 Task: Look for products from Sprouts only.
Action: Mouse moved to (24, 112)
Screenshot: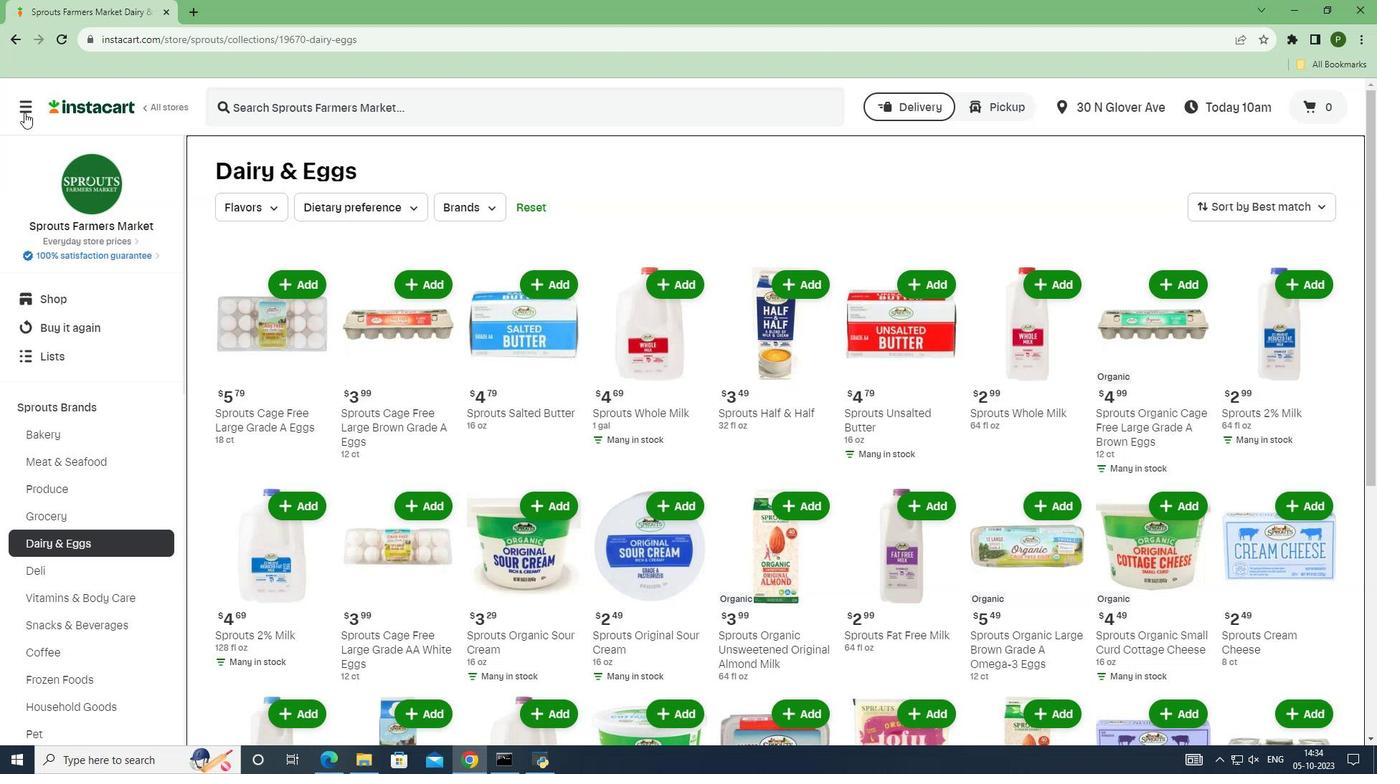 
Action: Mouse pressed left at (24, 112)
Screenshot: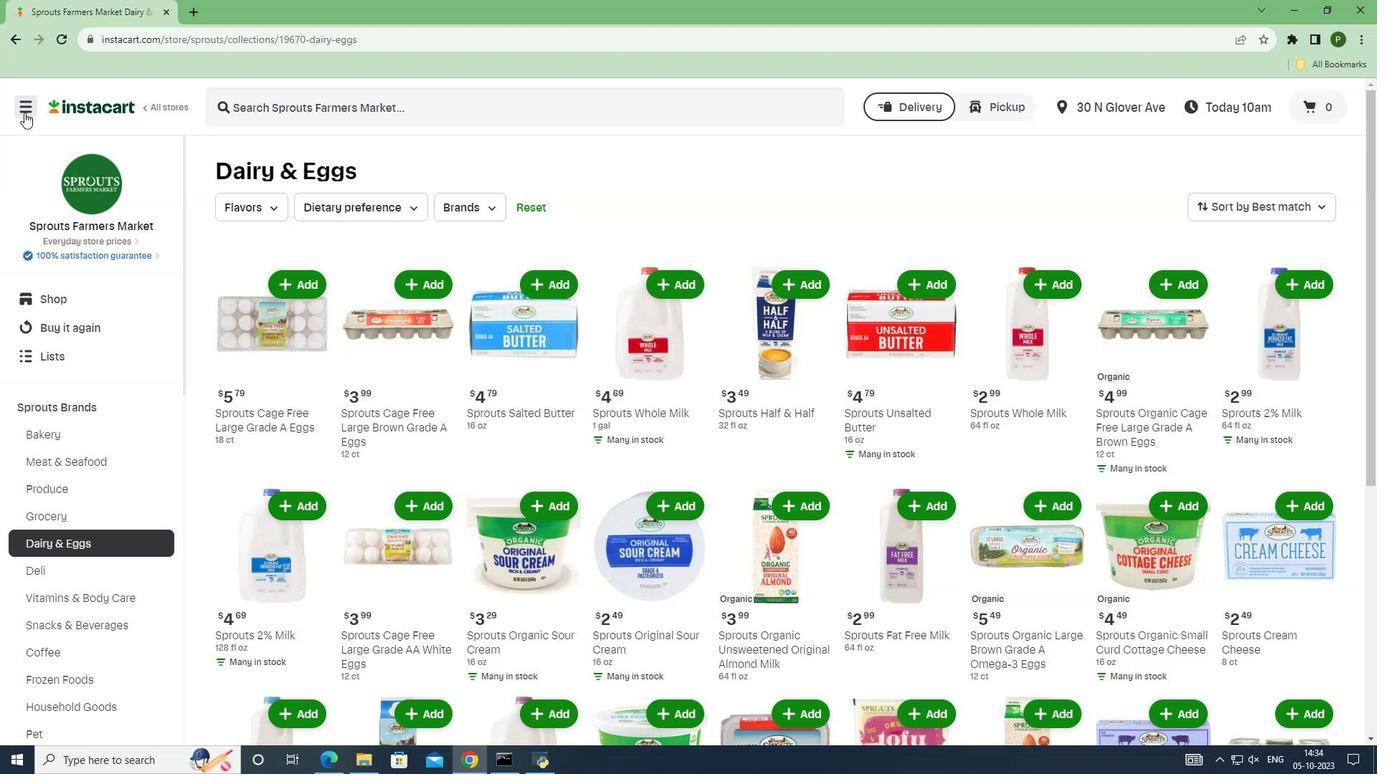 
Action: Mouse moved to (44, 382)
Screenshot: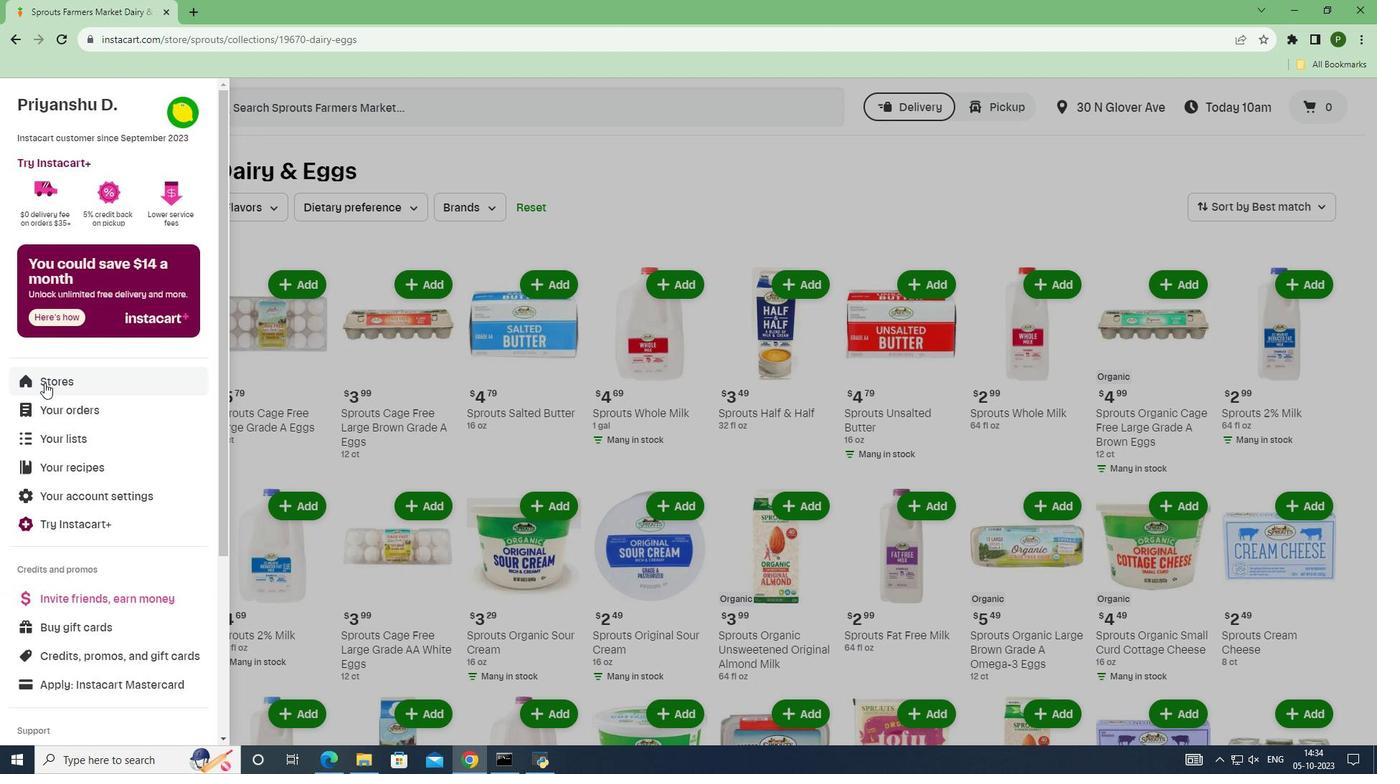 
Action: Mouse pressed left at (44, 382)
Screenshot: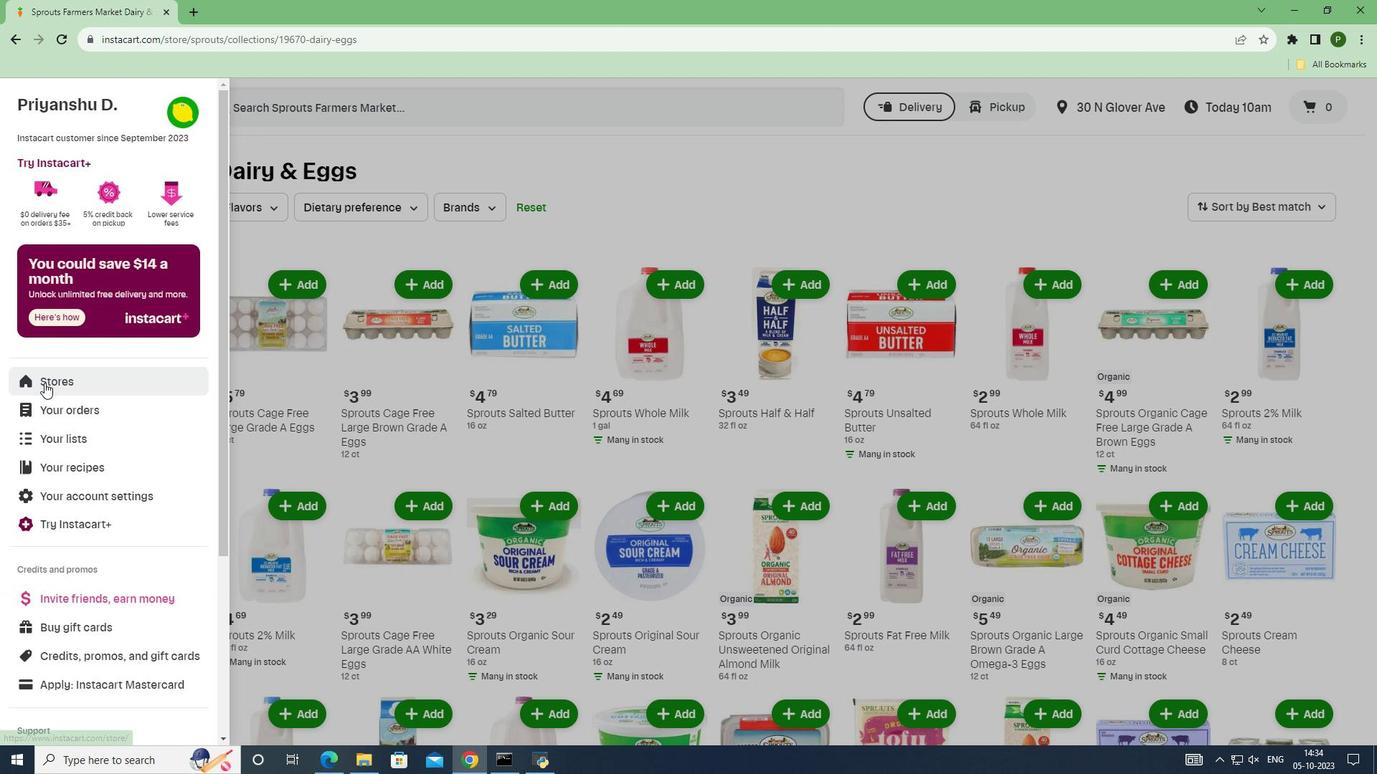
Action: Mouse moved to (321, 174)
Screenshot: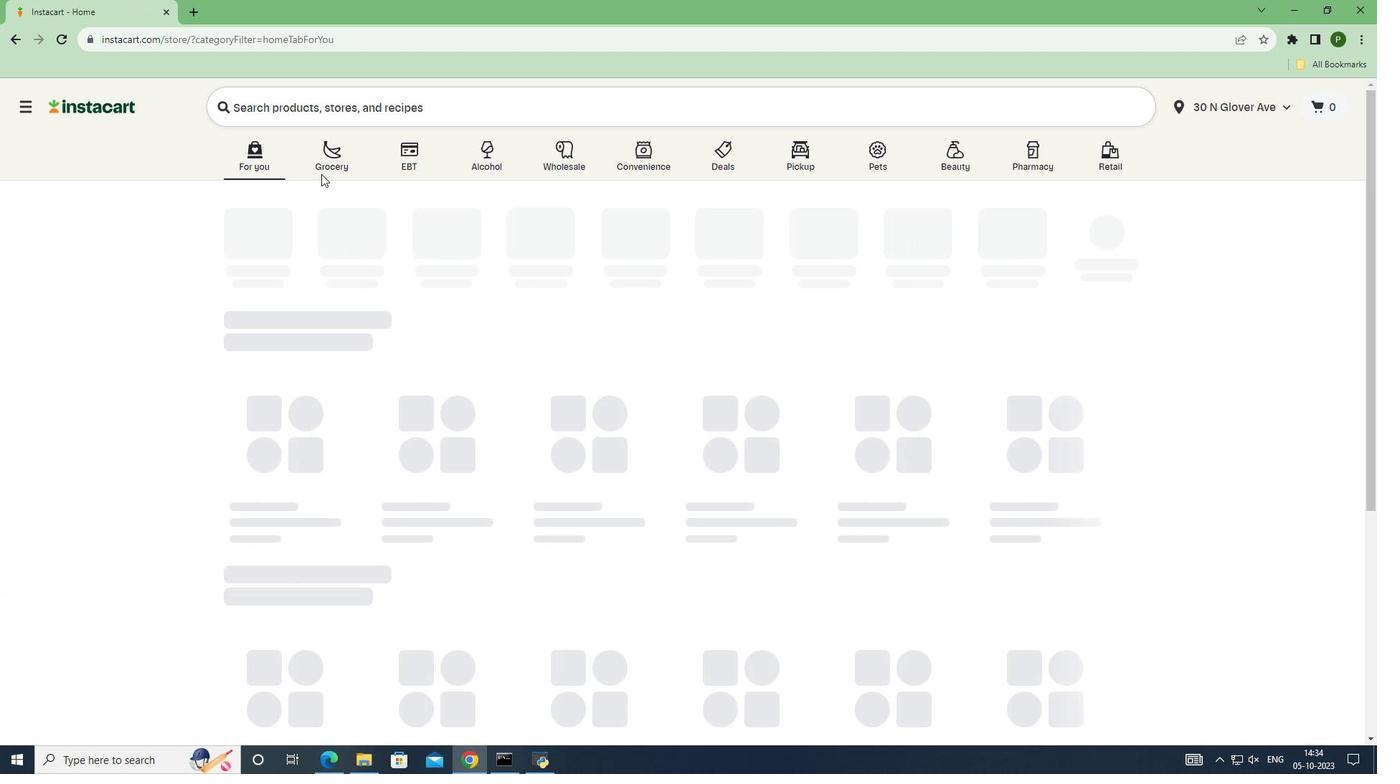 
Action: Mouse pressed left at (321, 174)
Screenshot: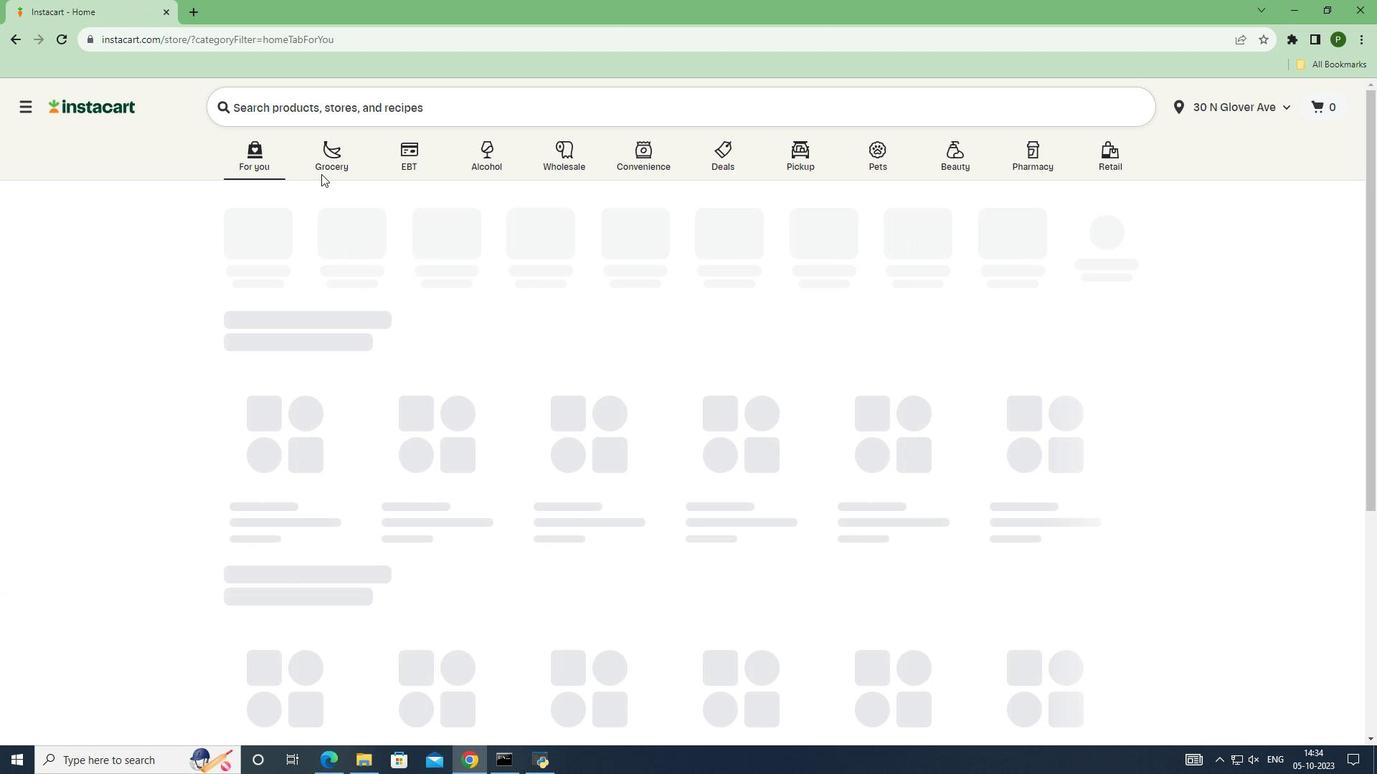
Action: Mouse moved to (886, 329)
Screenshot: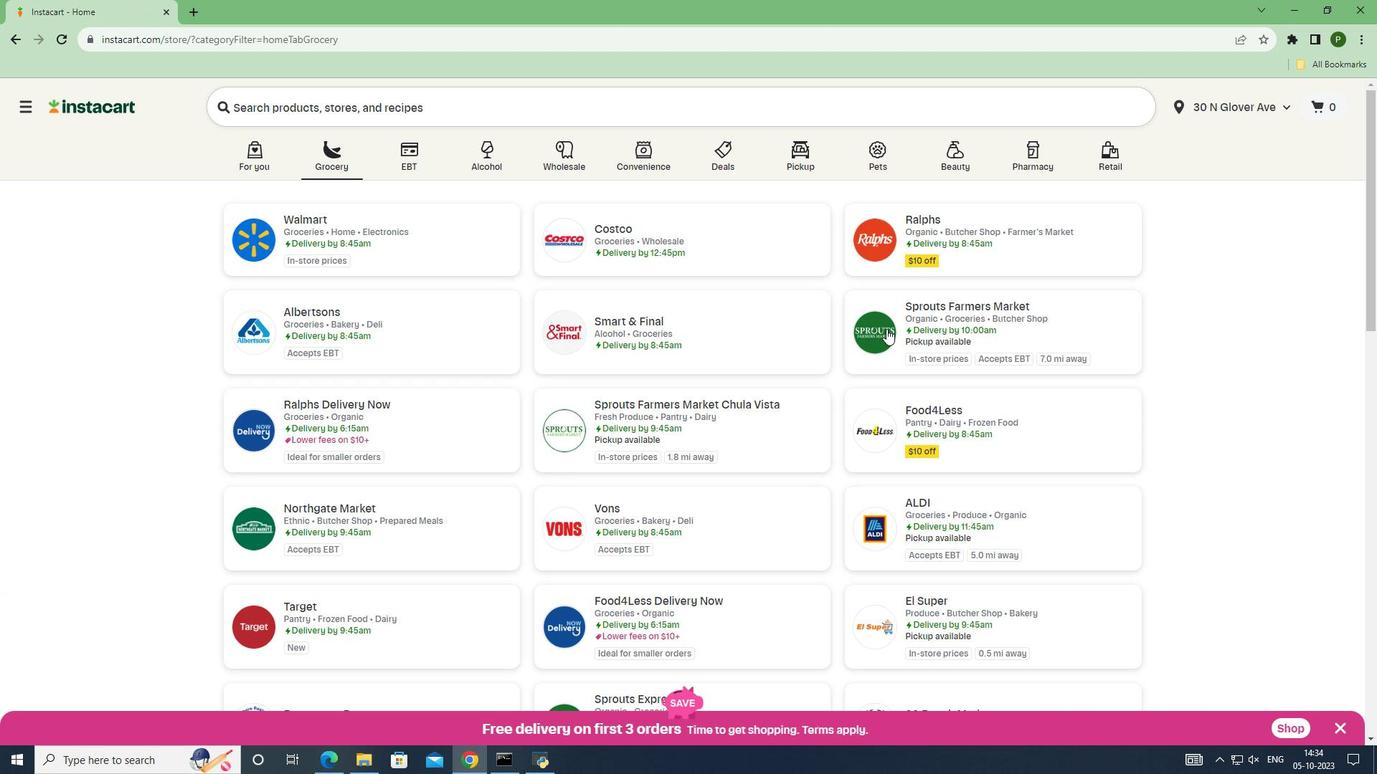 
Action: Mouse pressed left at (886, 329)
Screenshot: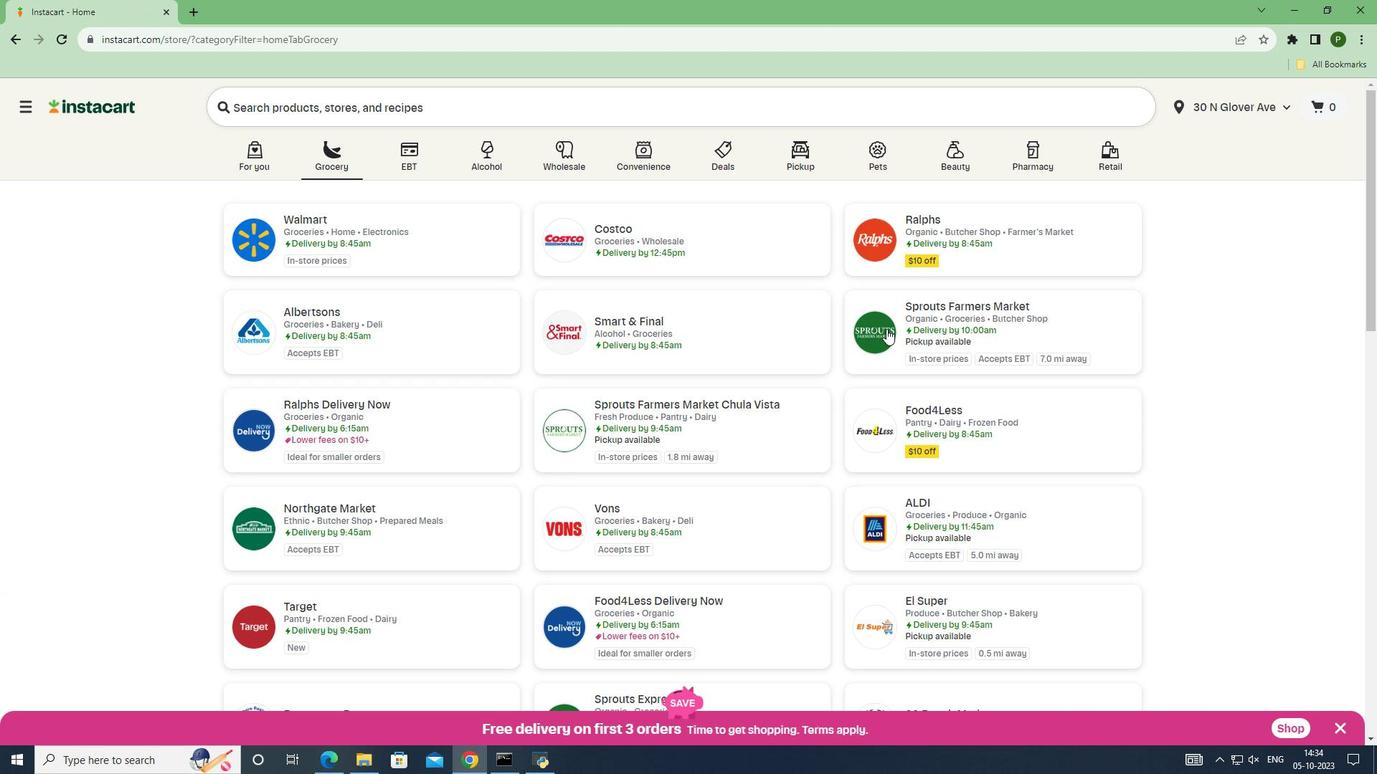 
Action: Mouse moved to (112, 401)
Screenshot: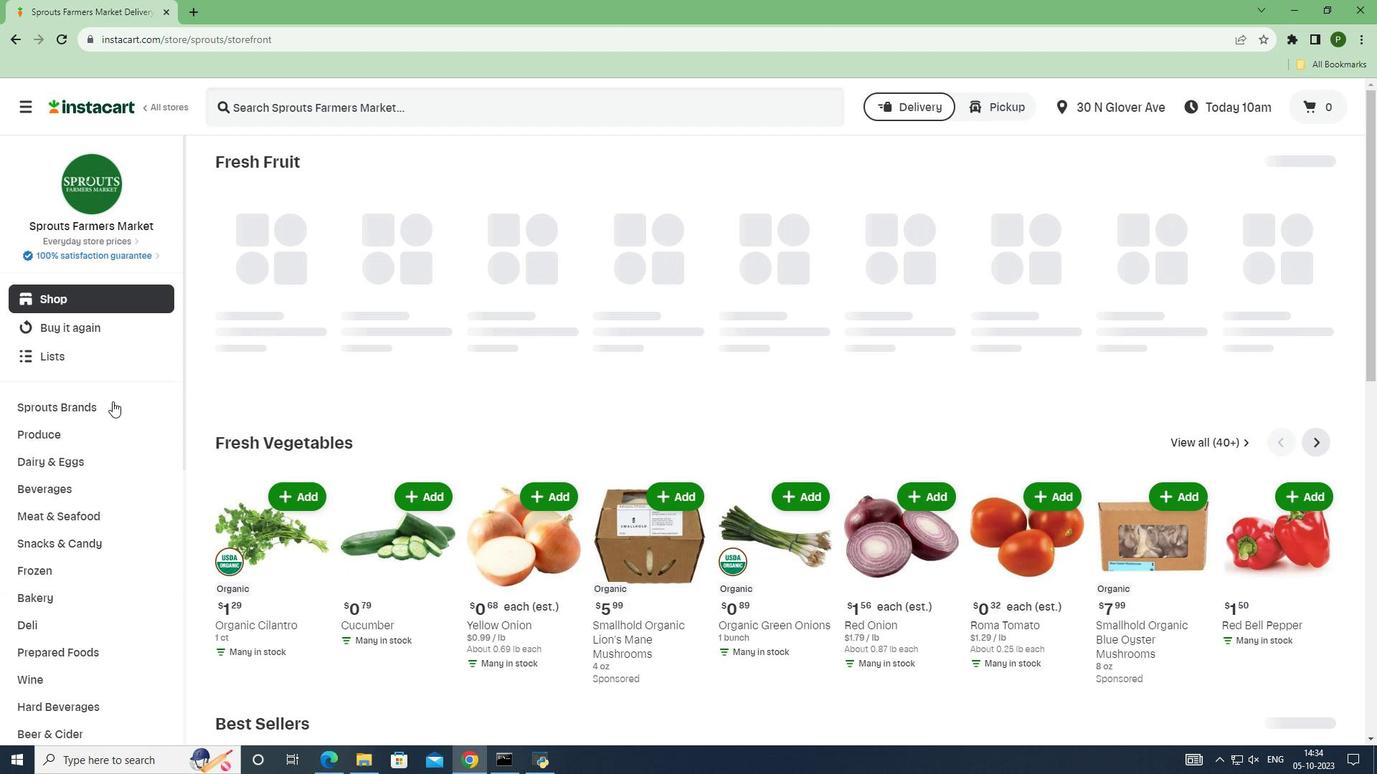 
Action: Mouse pressed left at (112, 401)
Screenshot: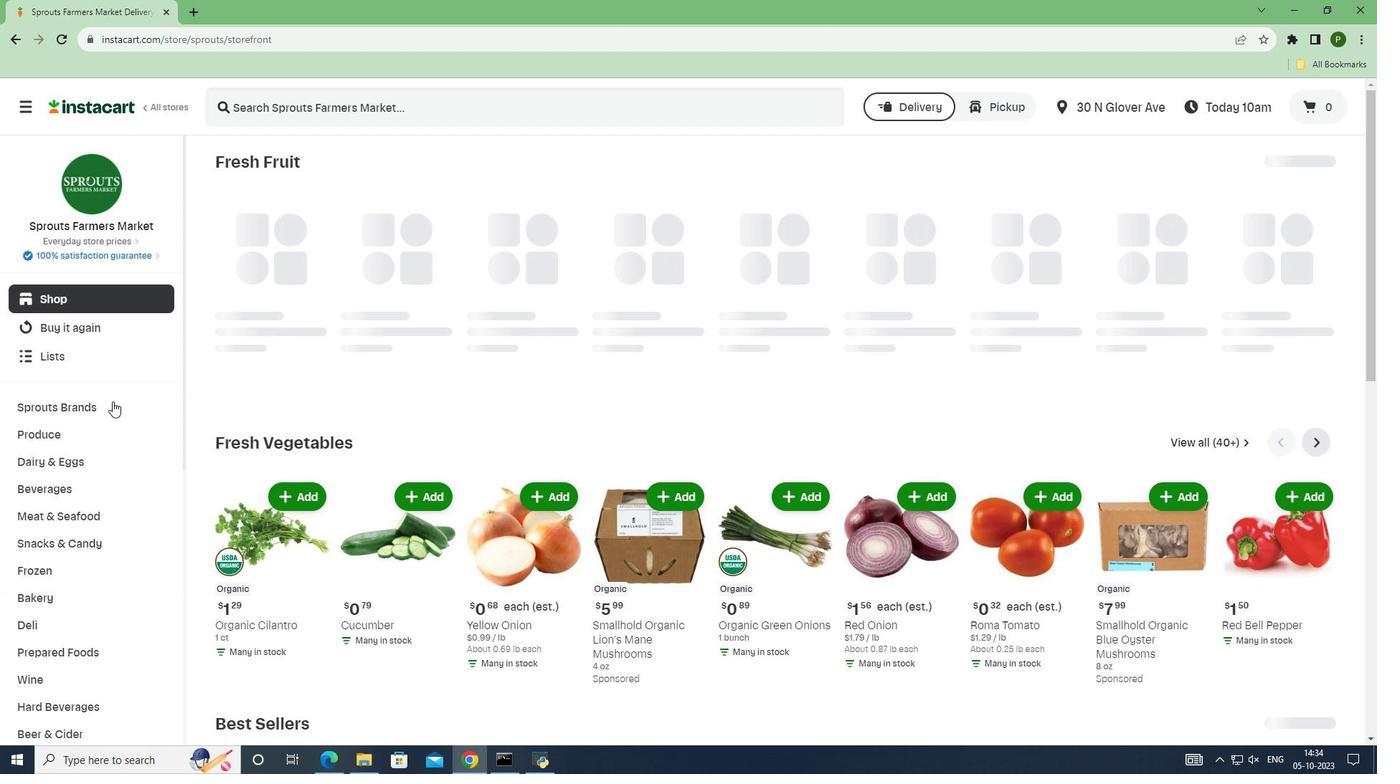 
Action: Mouse moved to (116, 539)
Screenshot: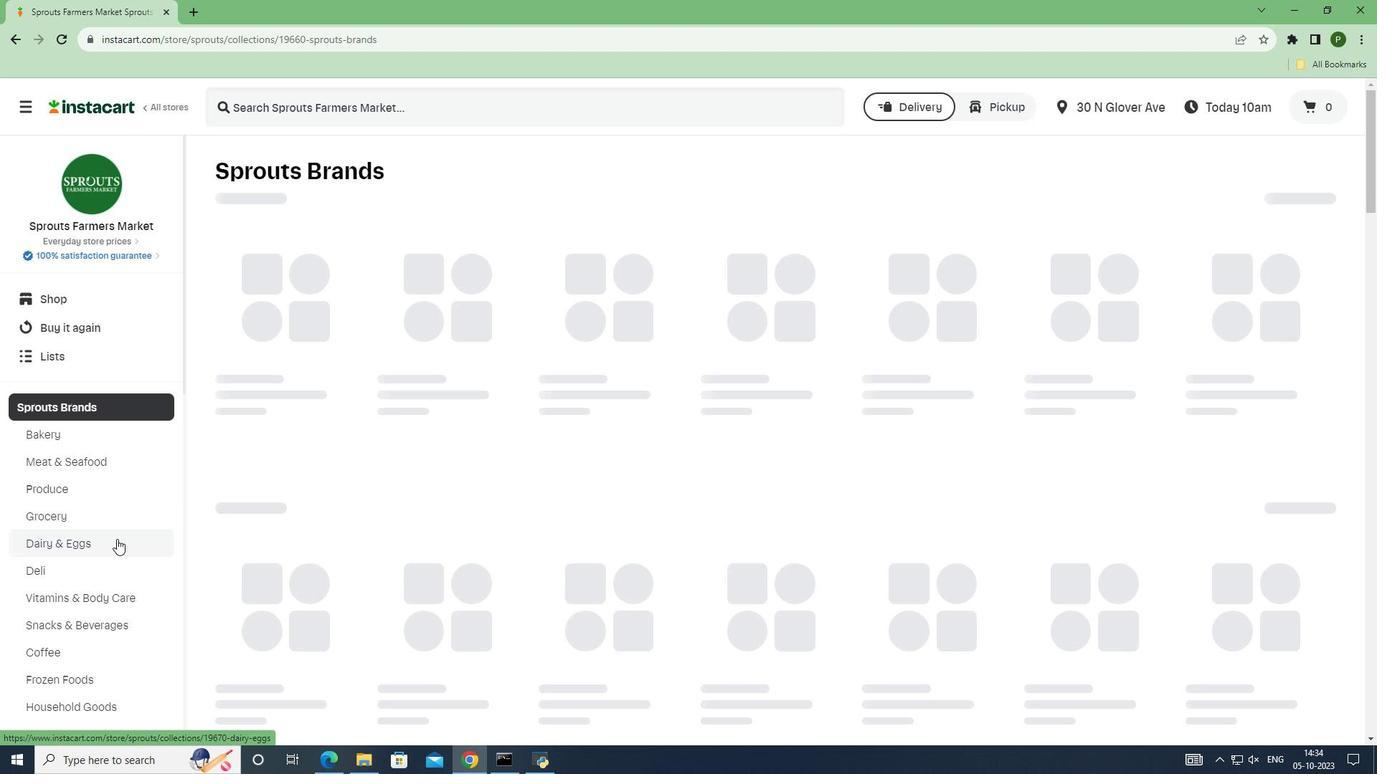 
Action: Mouse pressed left at (116, 539)
Screenshot: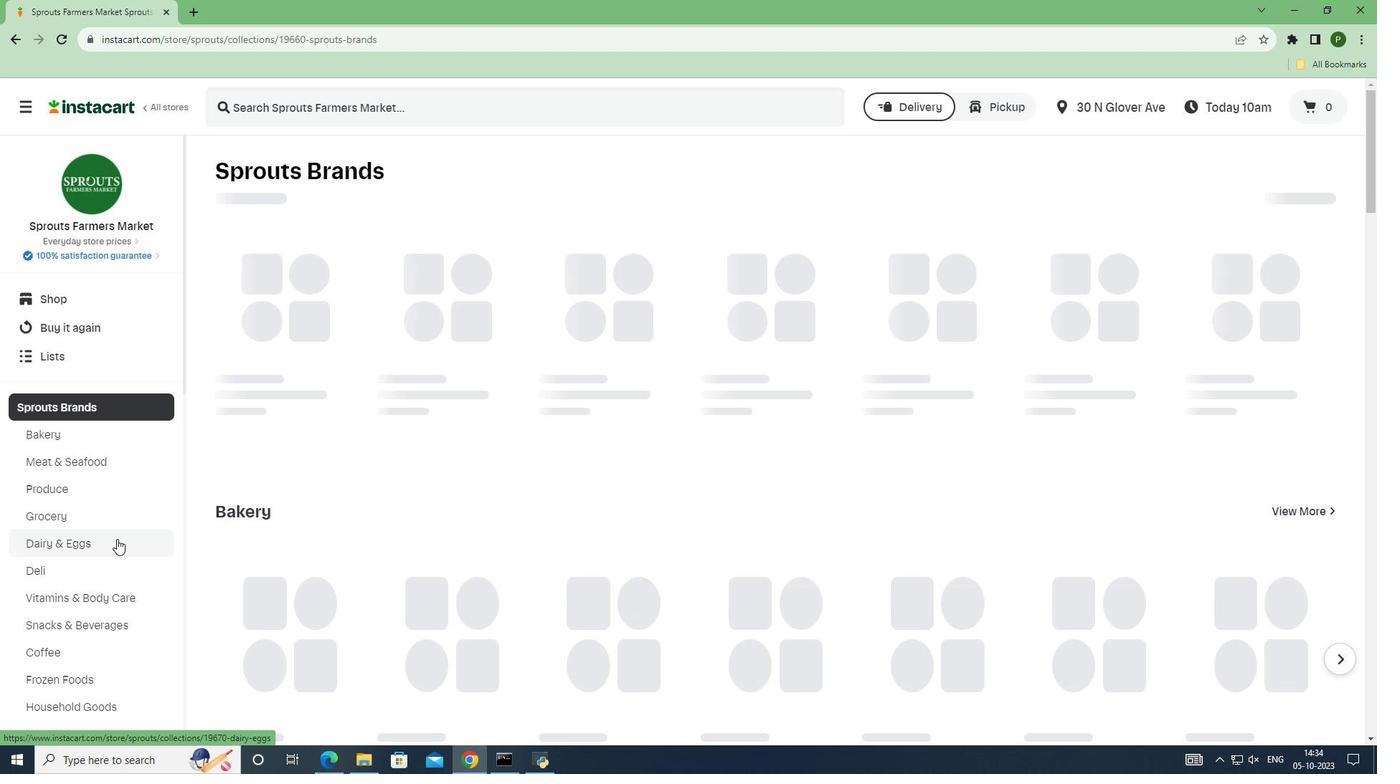 
Action: Mouse moved to (462, 205)
Screenshot: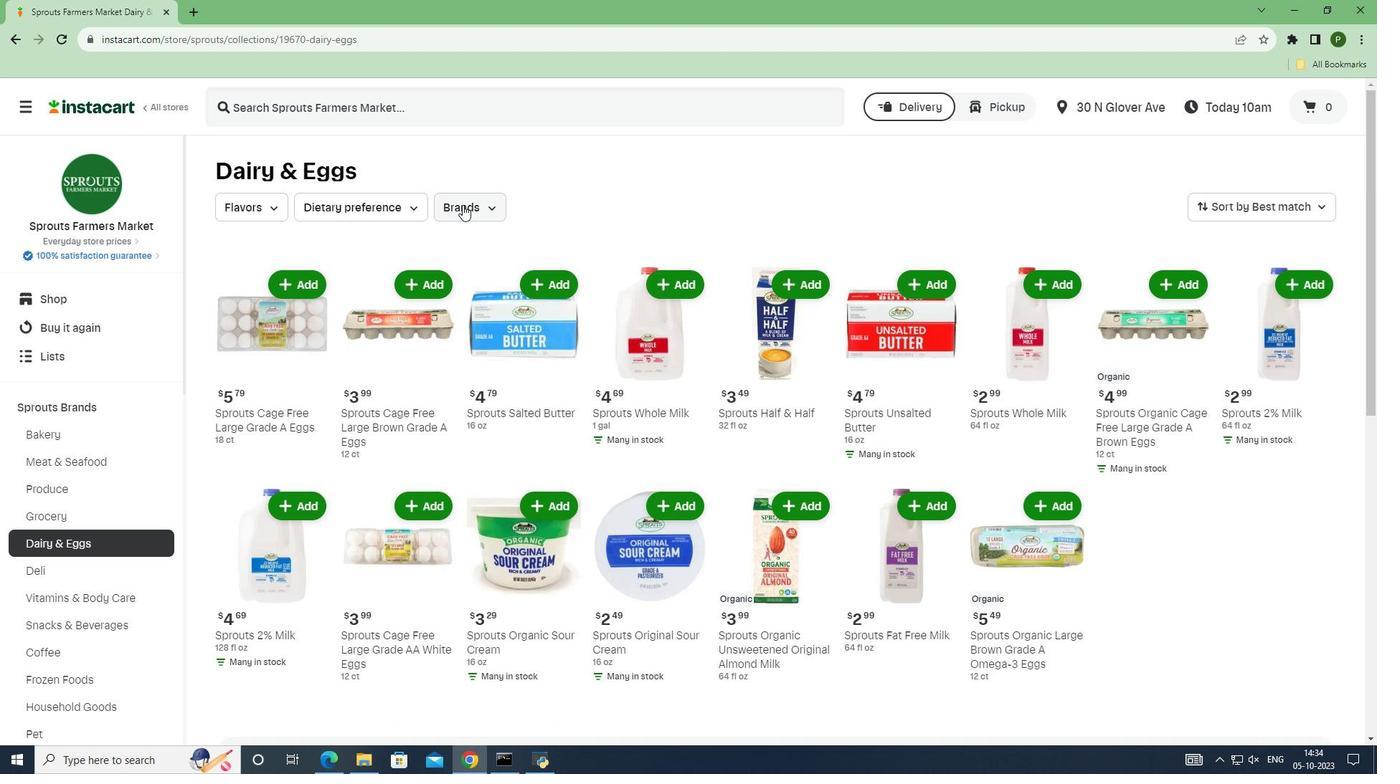 
Action: Mouse pressed left at (462, 205)
Screenshot: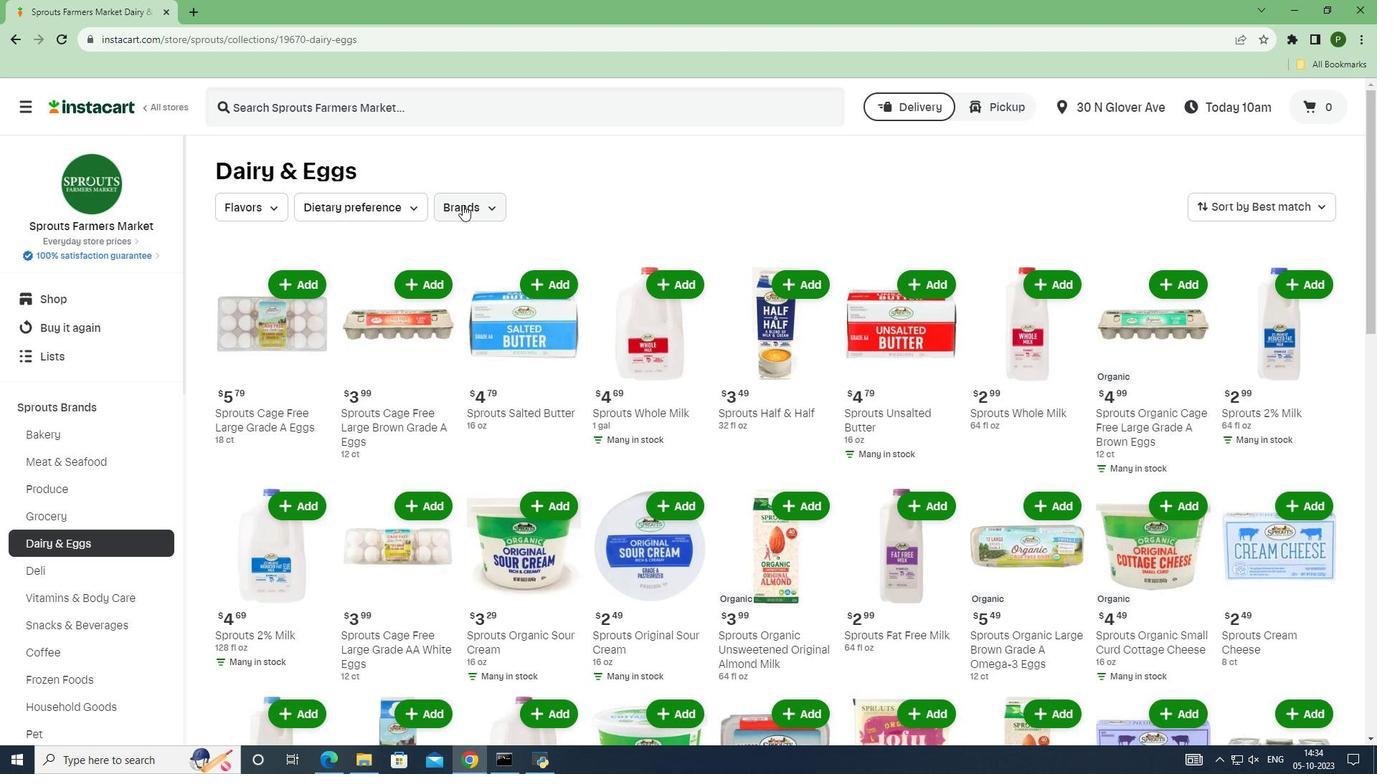 
Action: Mouse moved to (468, 287)
Screenshot: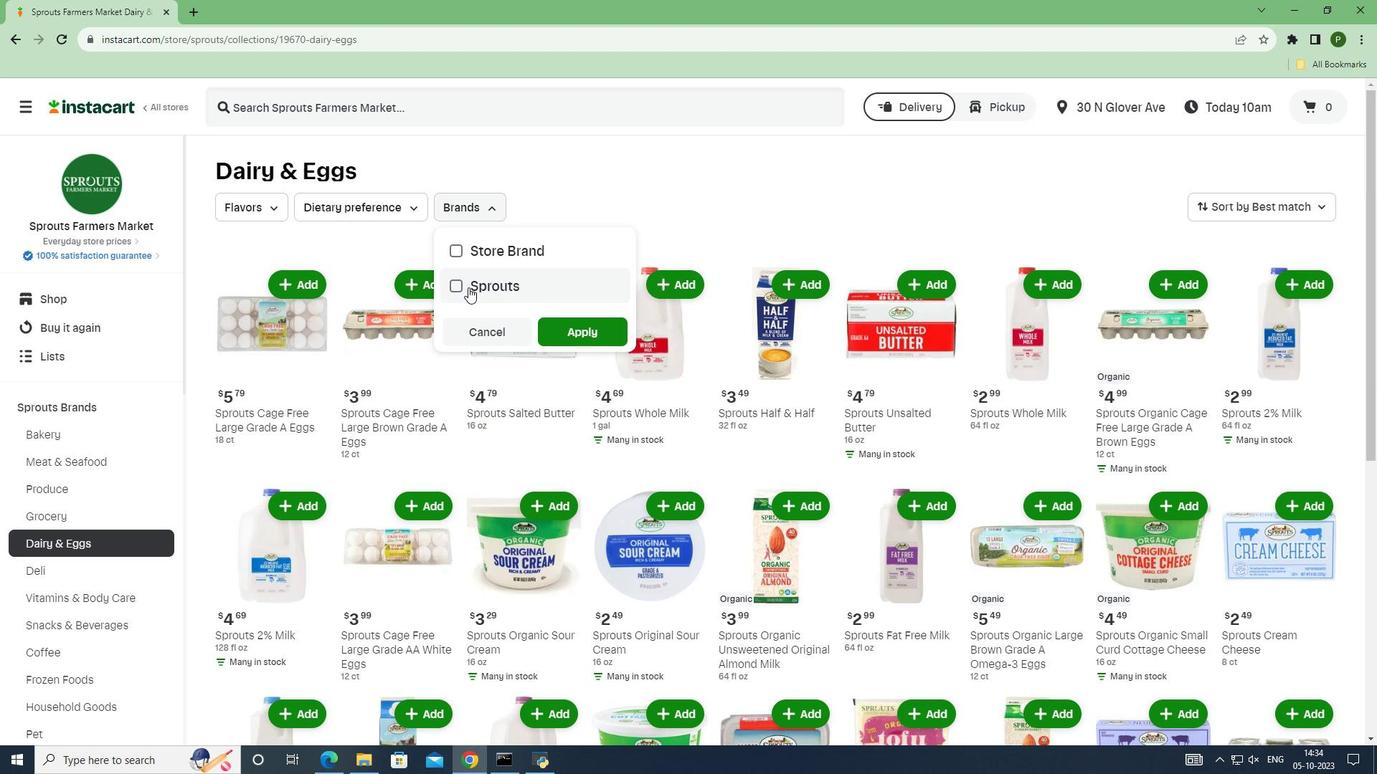 
Action: Mouse pressed left at (468, 287)
Screenshot: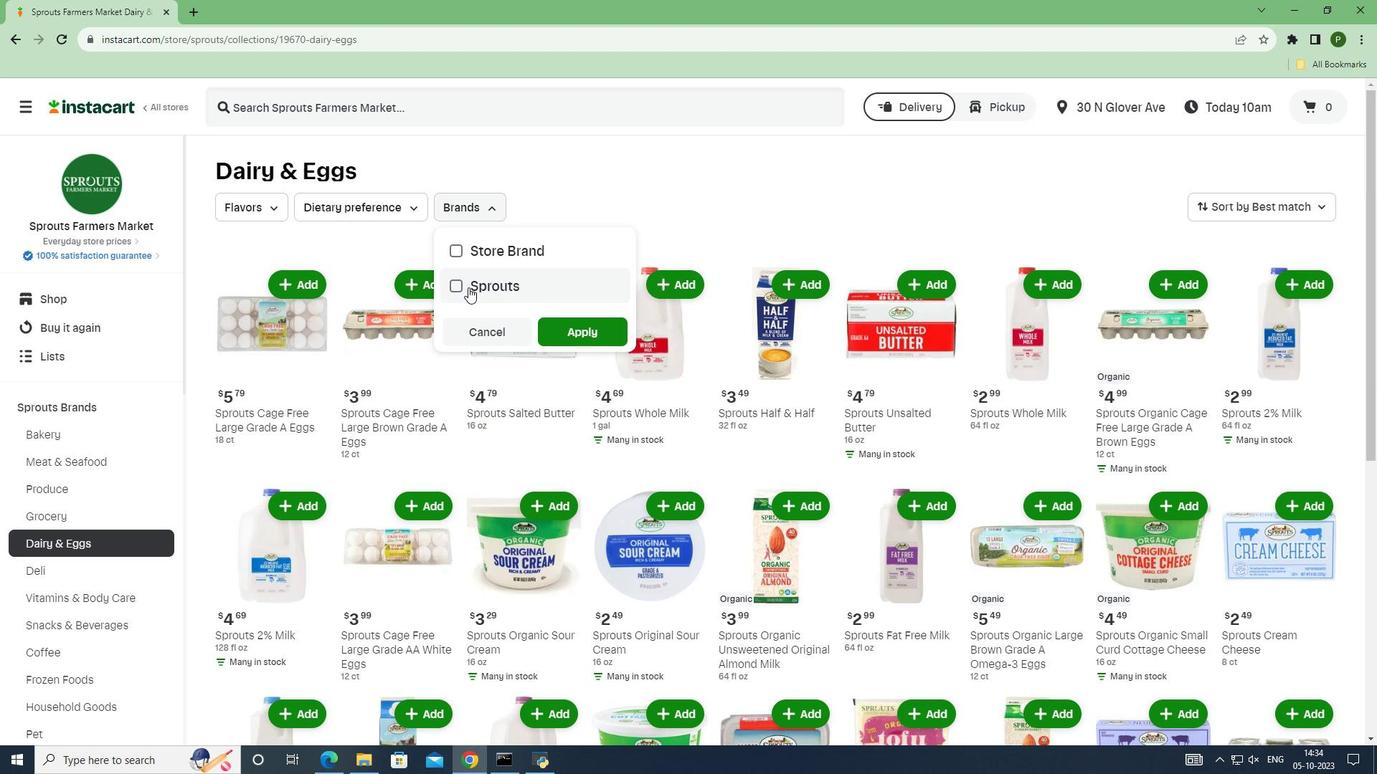 
Action: Mouse moved to (572, 327)
Screenshot: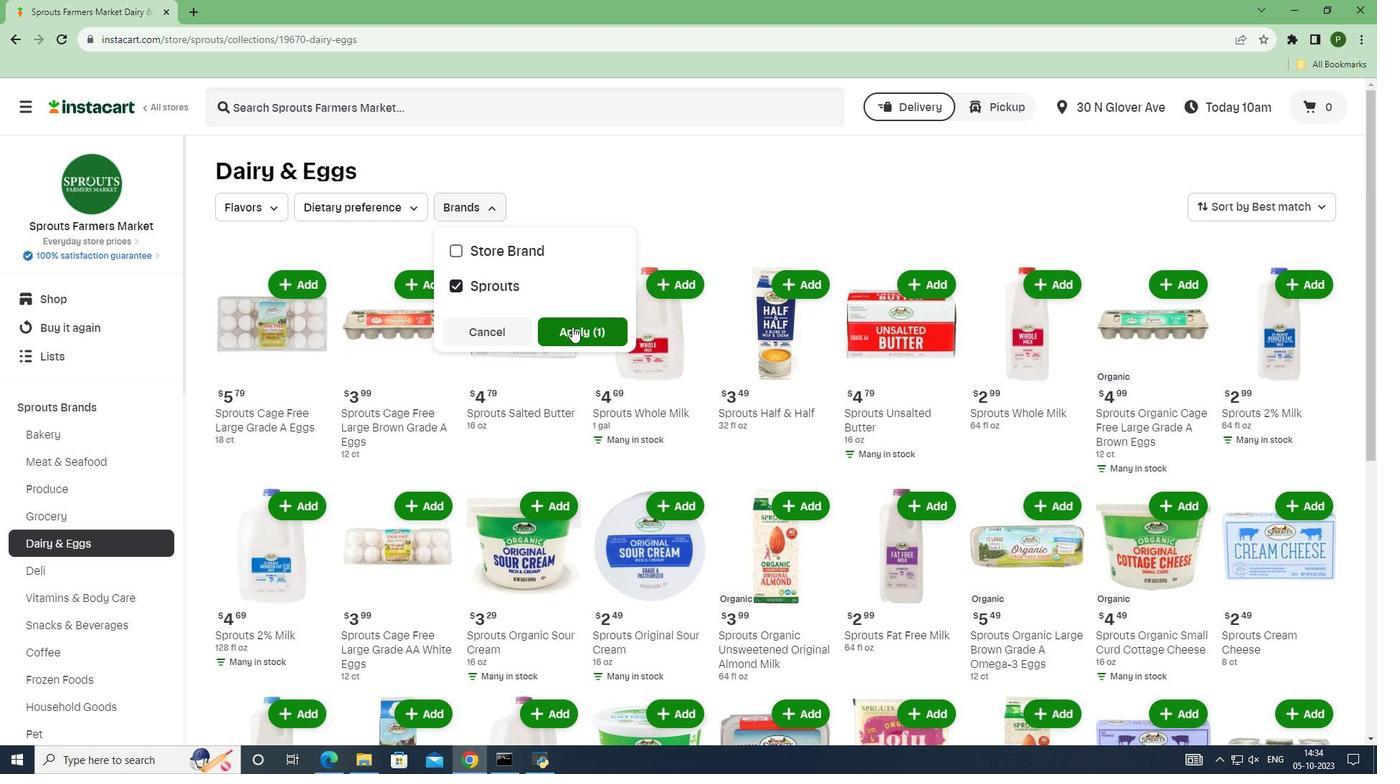 
Action: Mouse pressed left at (572, 327)
Screenshot: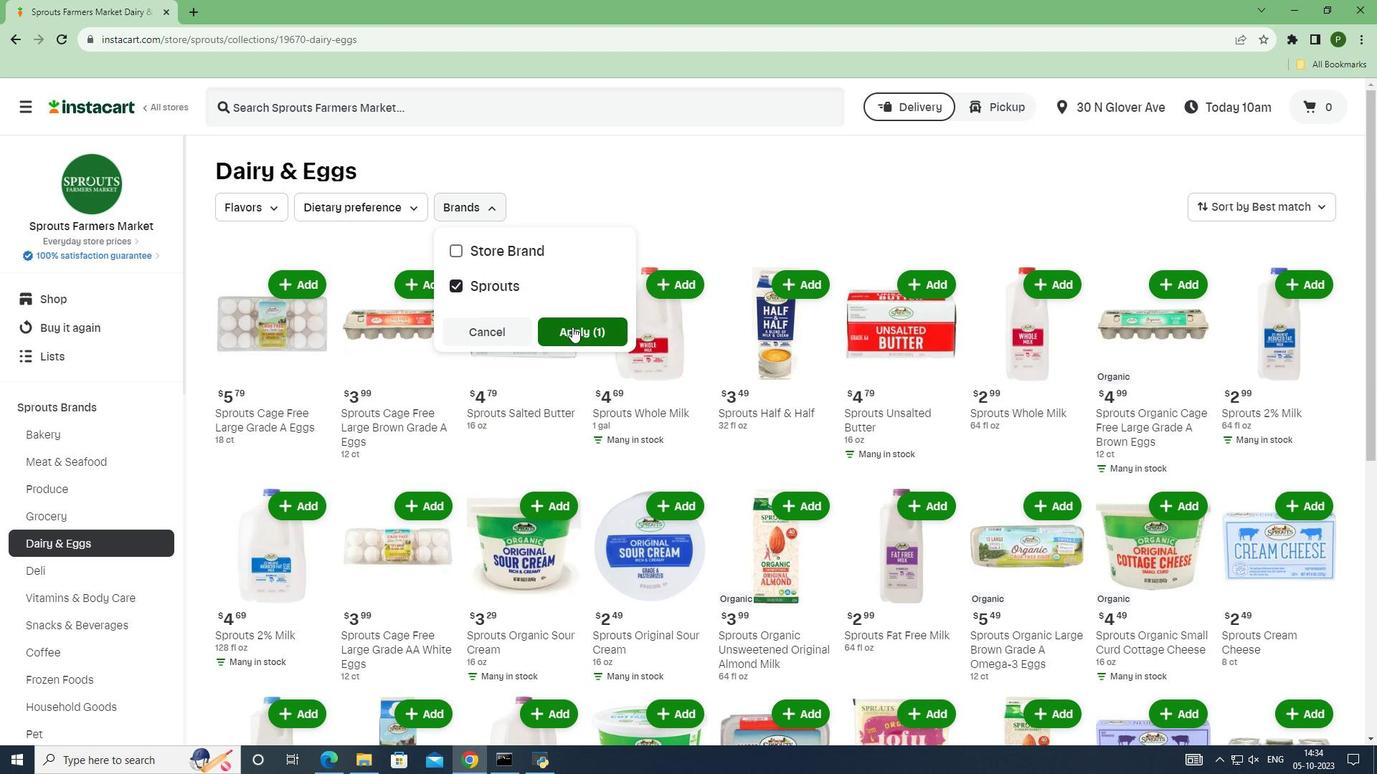 
Action: Mouse moved to (523, 543)
Screenshot: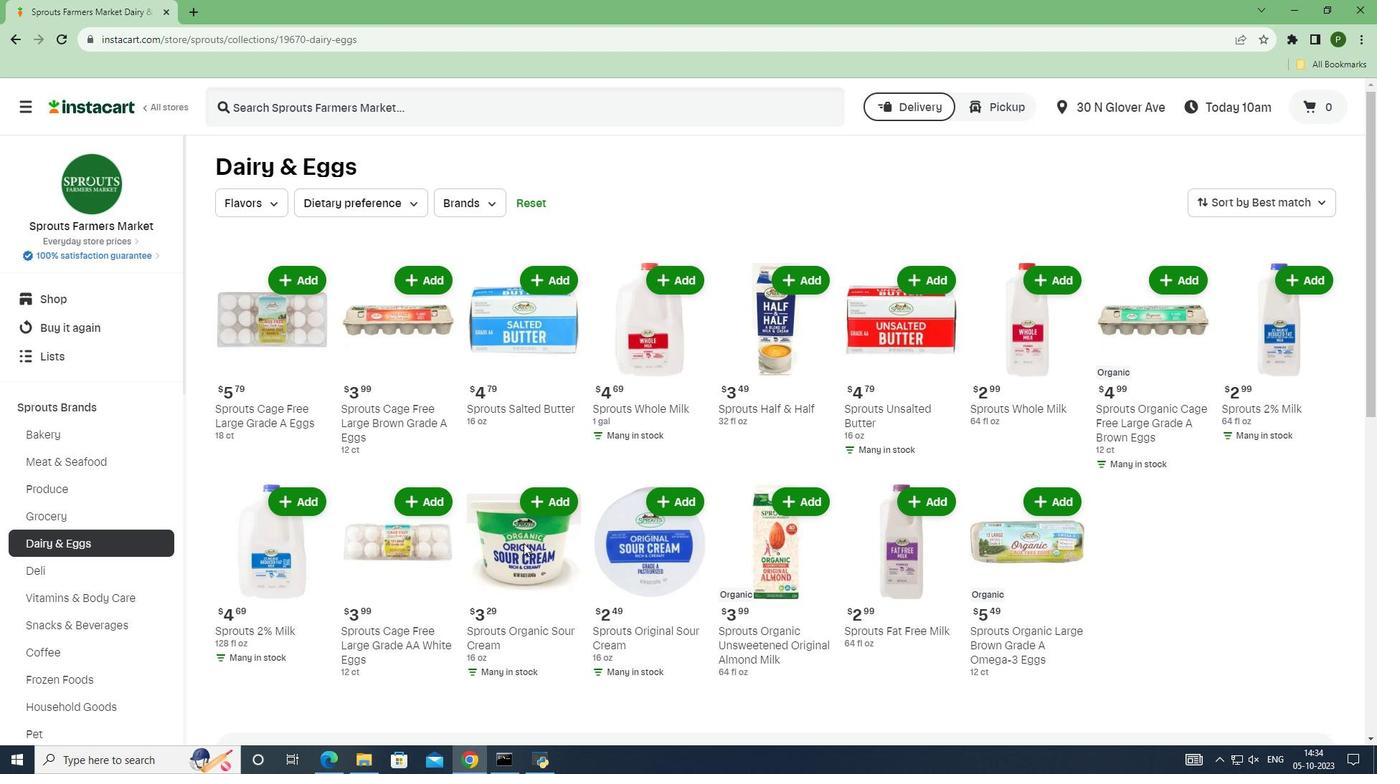 
Action: Mouse scrolled (523, 542) with delta (0, 0)
Screenshot: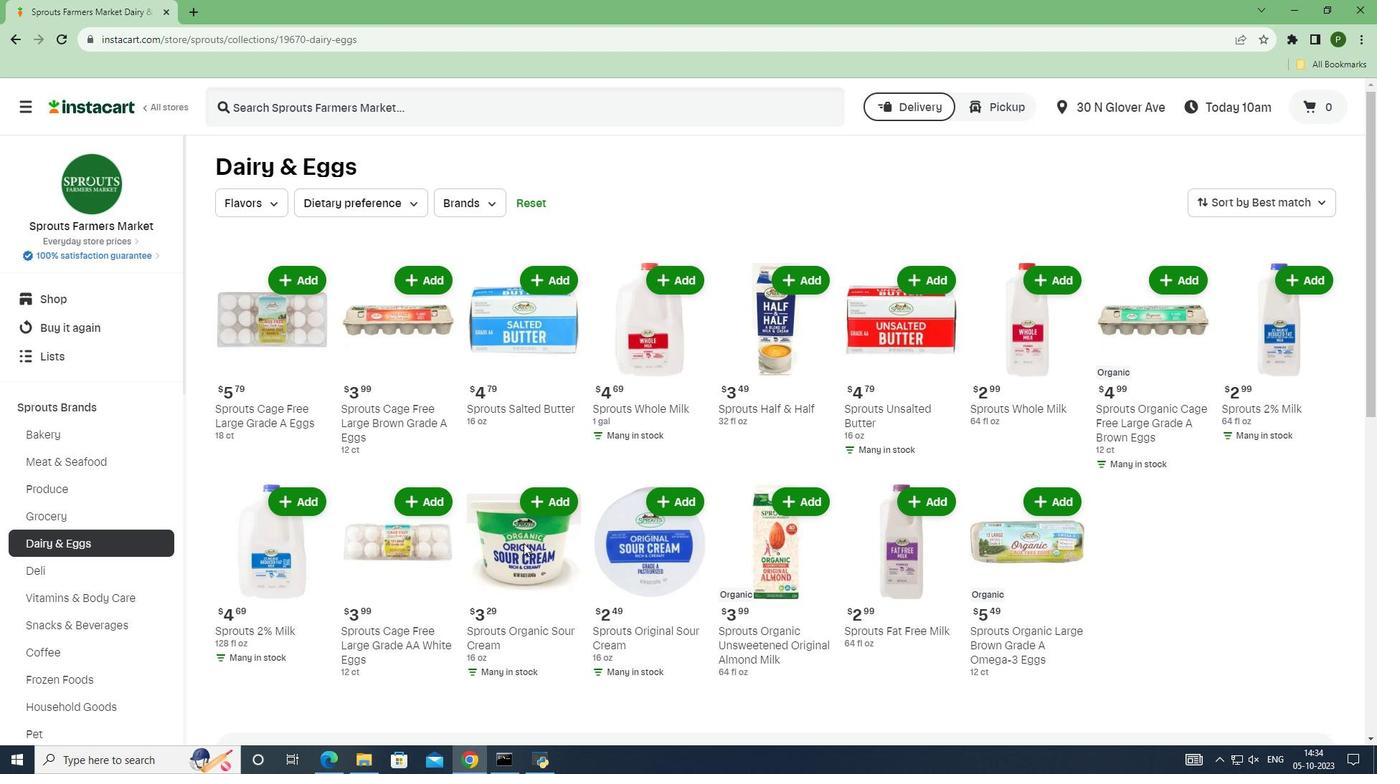 
